 Task: For heading Arial black with underline.  font size for heading18,  'Change the font style of data to'Calibri.  and font size to 9,  Change the alignment of both headline & data to Align center.  In the sheet  BudgetTool templatesbook
Action: Mouse moved to (34, 141)
Screenshot: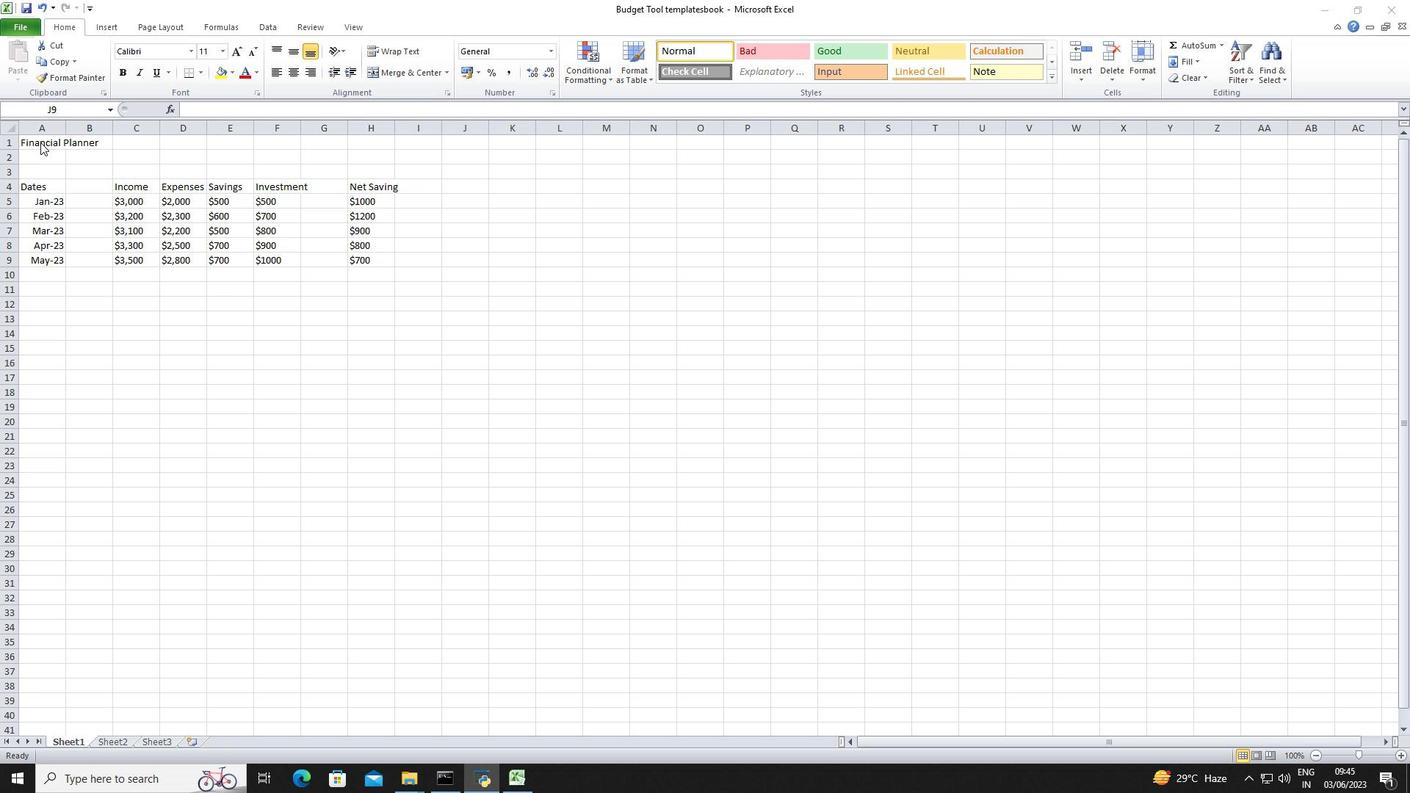 
Action: Mouse pressed left at (34, 141)
Screenshot: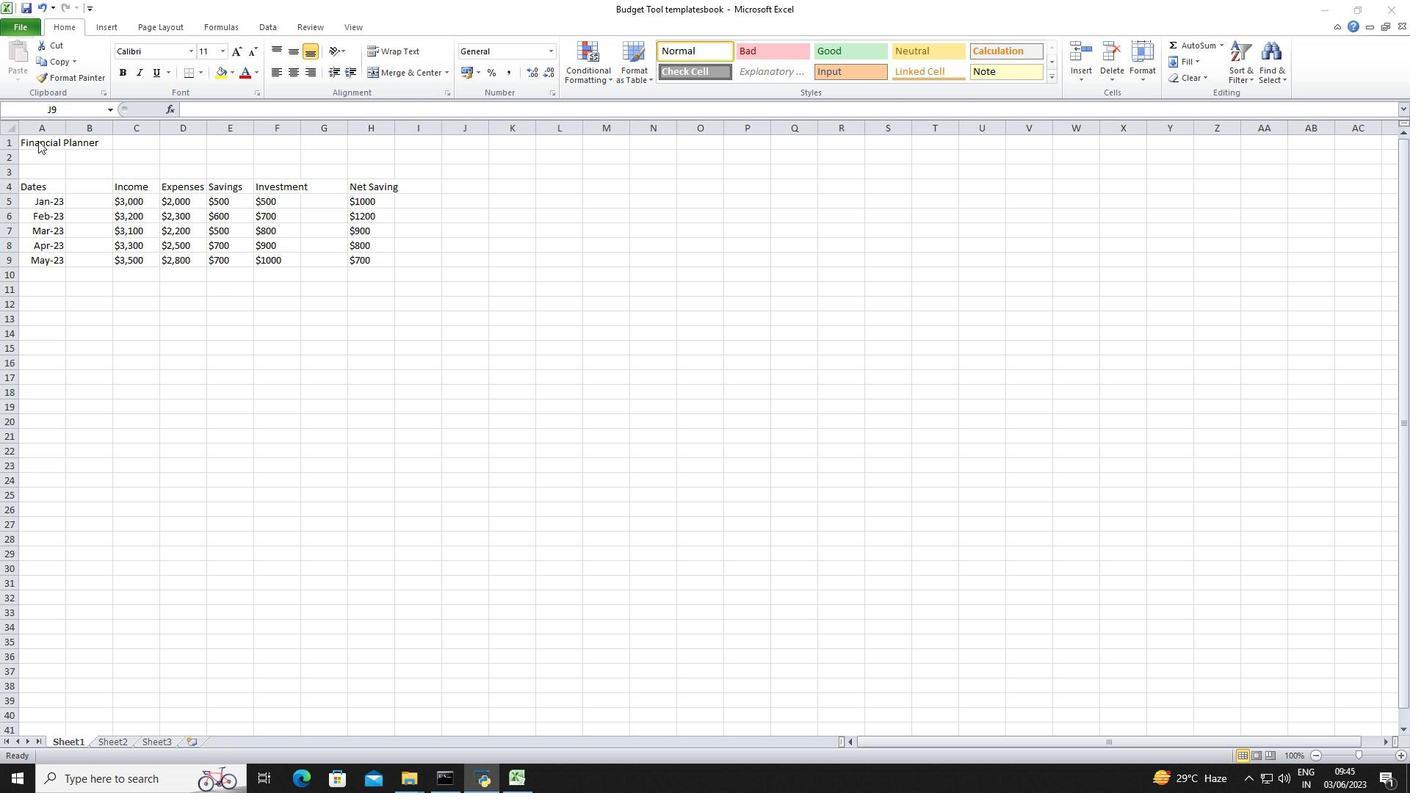 
Action: Mouse moved to (37, 144)
Screenshot: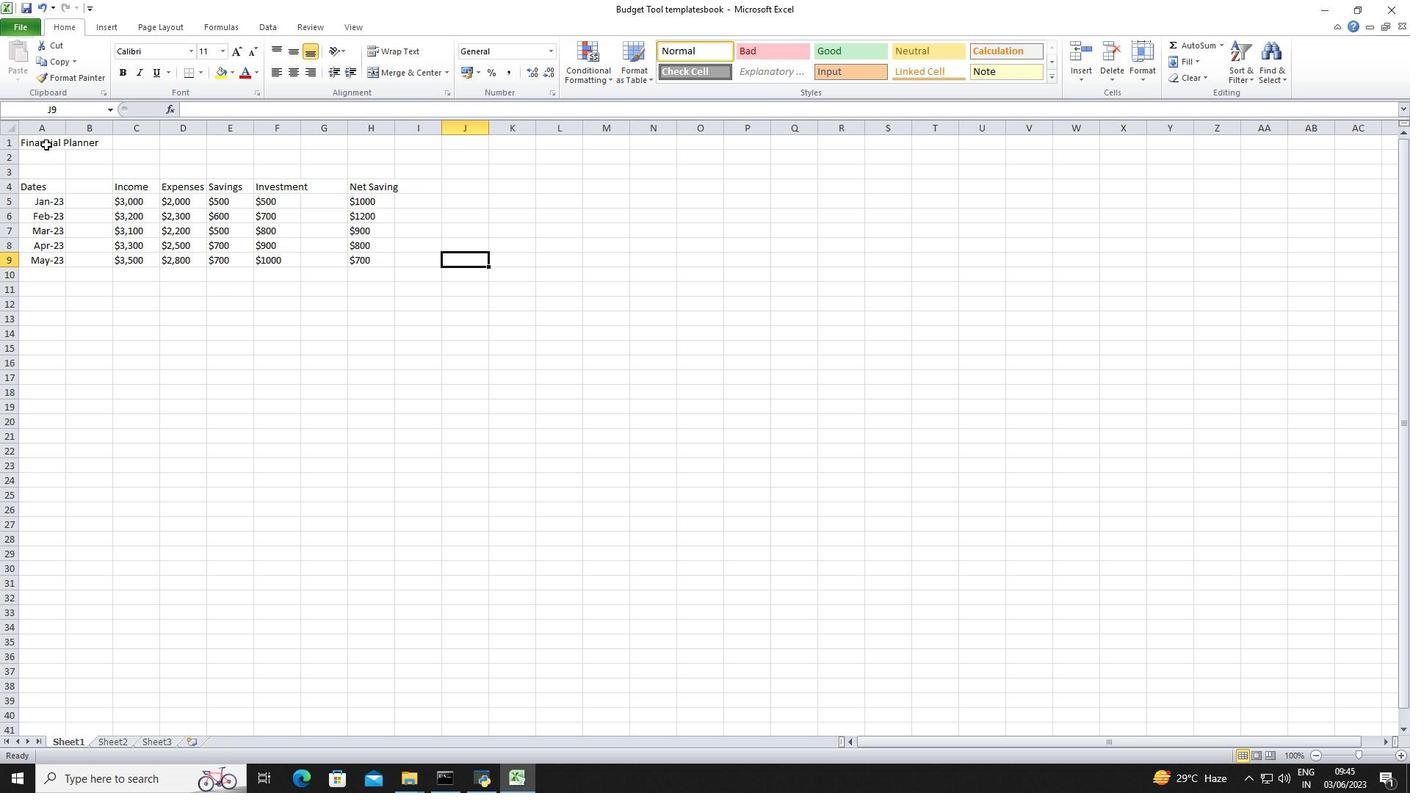
Action: Mouse pressed left at (37, 144)
Screenshot: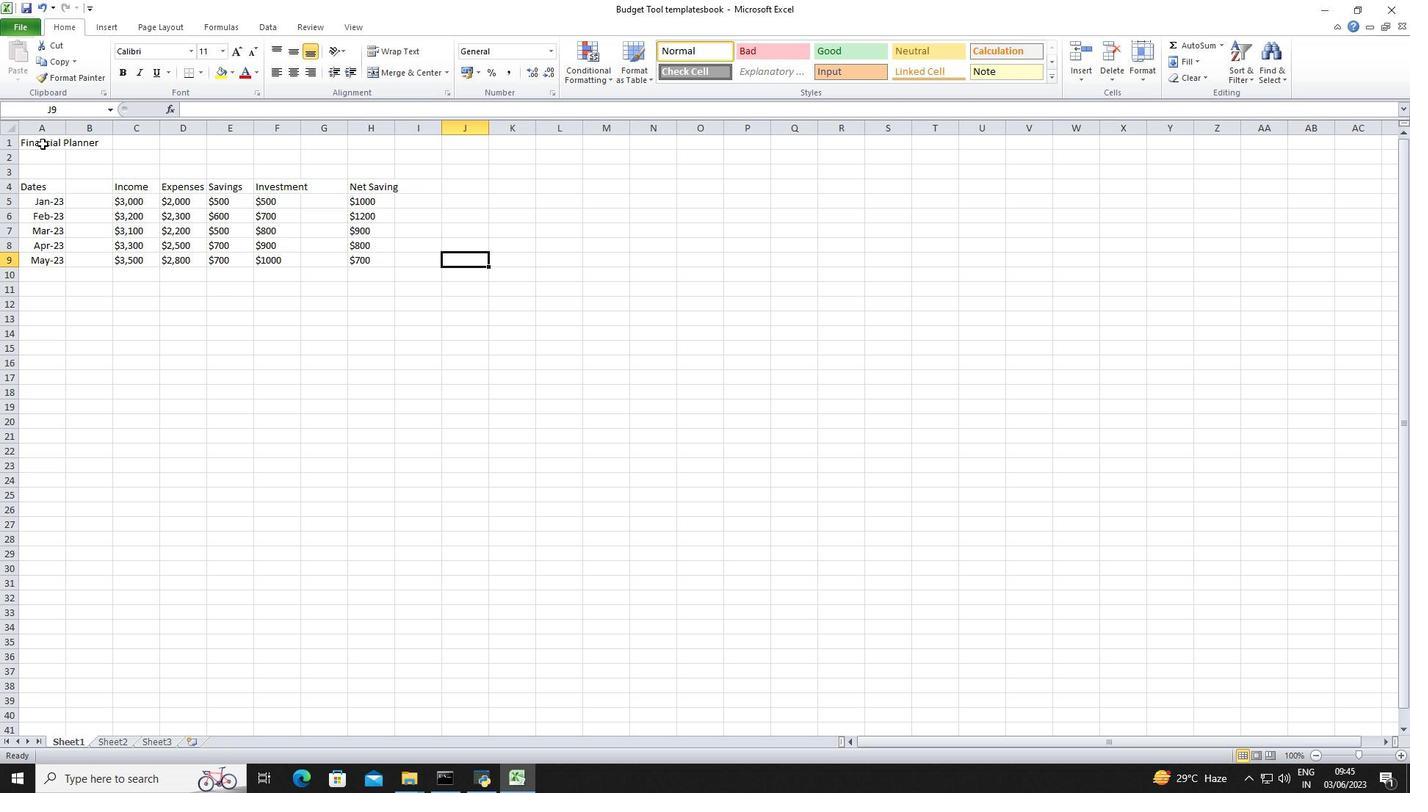 
Action: Mouse moved to (153, 52)
Screenshot: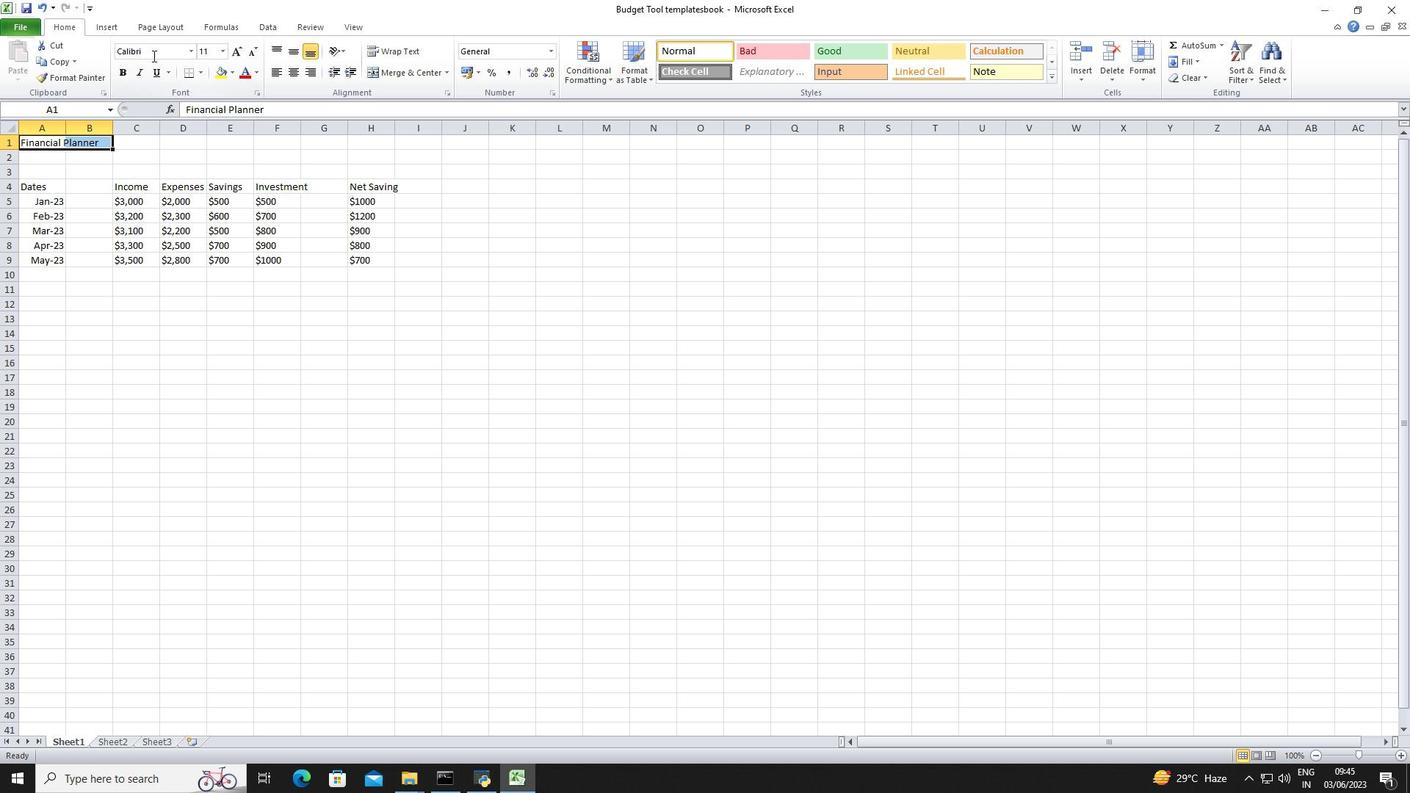 
Action: Mouse pressed left at (153, 52)
Screenshot: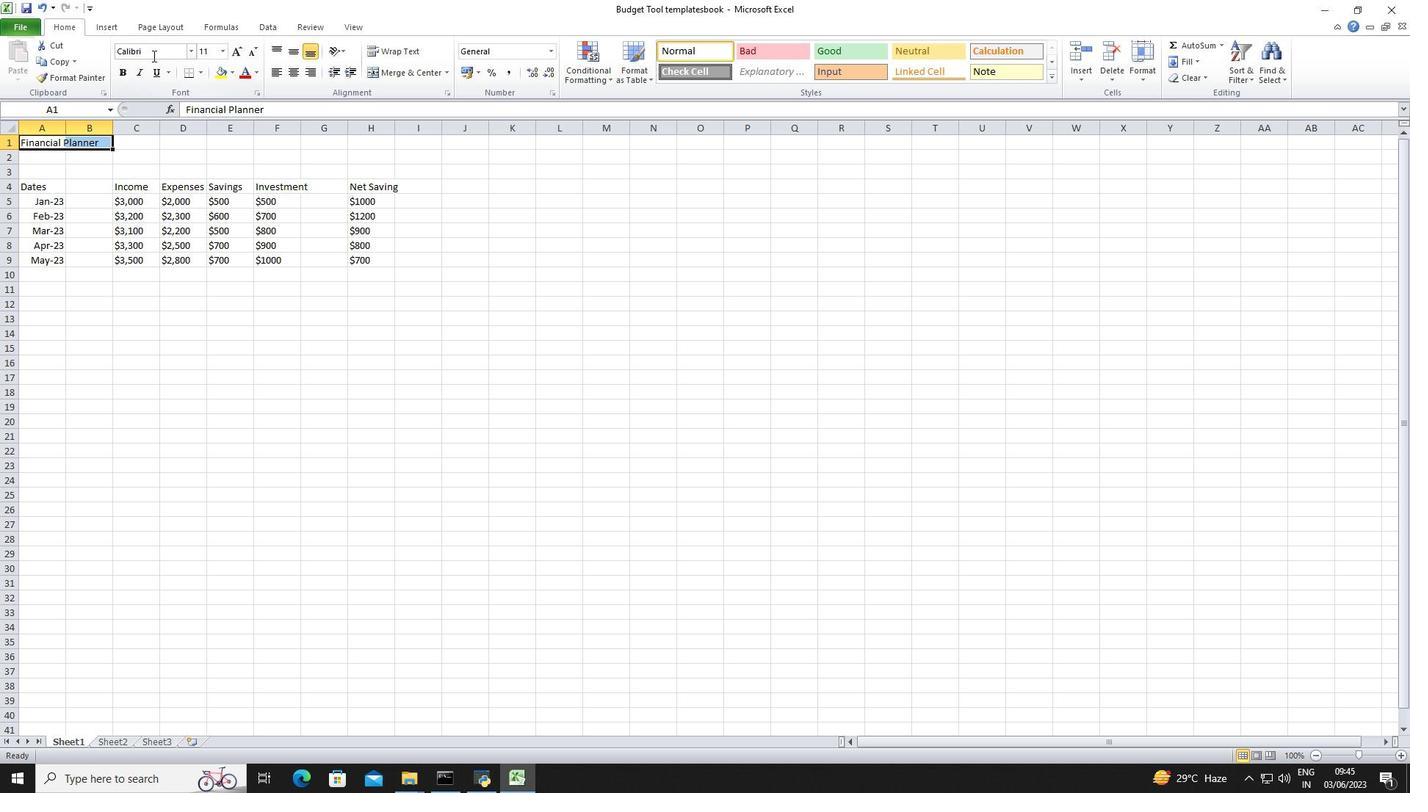 
Action: Key pressed <Key.shift>Arial<Key.space><Key.enter>
Screenshot: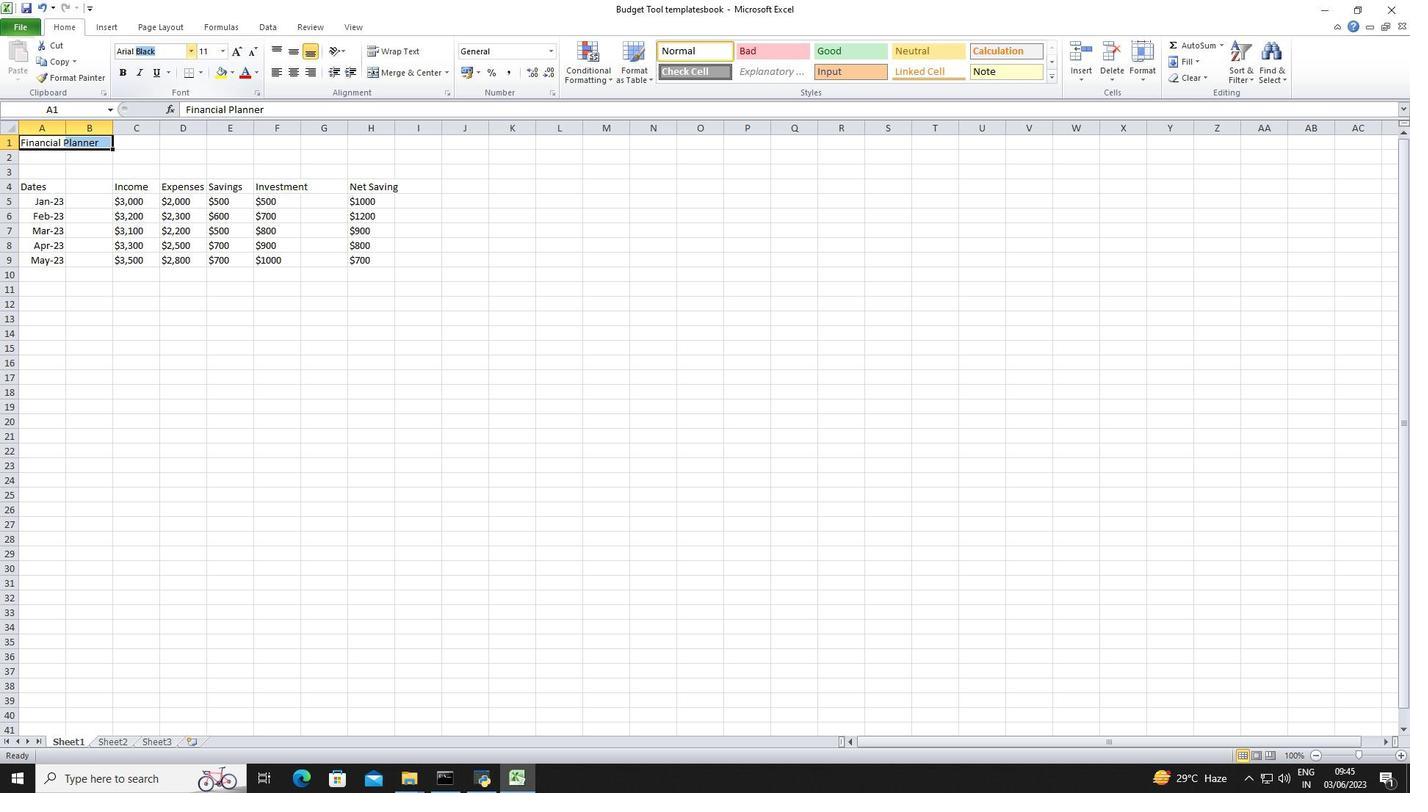 
Action: Mouse moved to (152, 66)
Screenshot: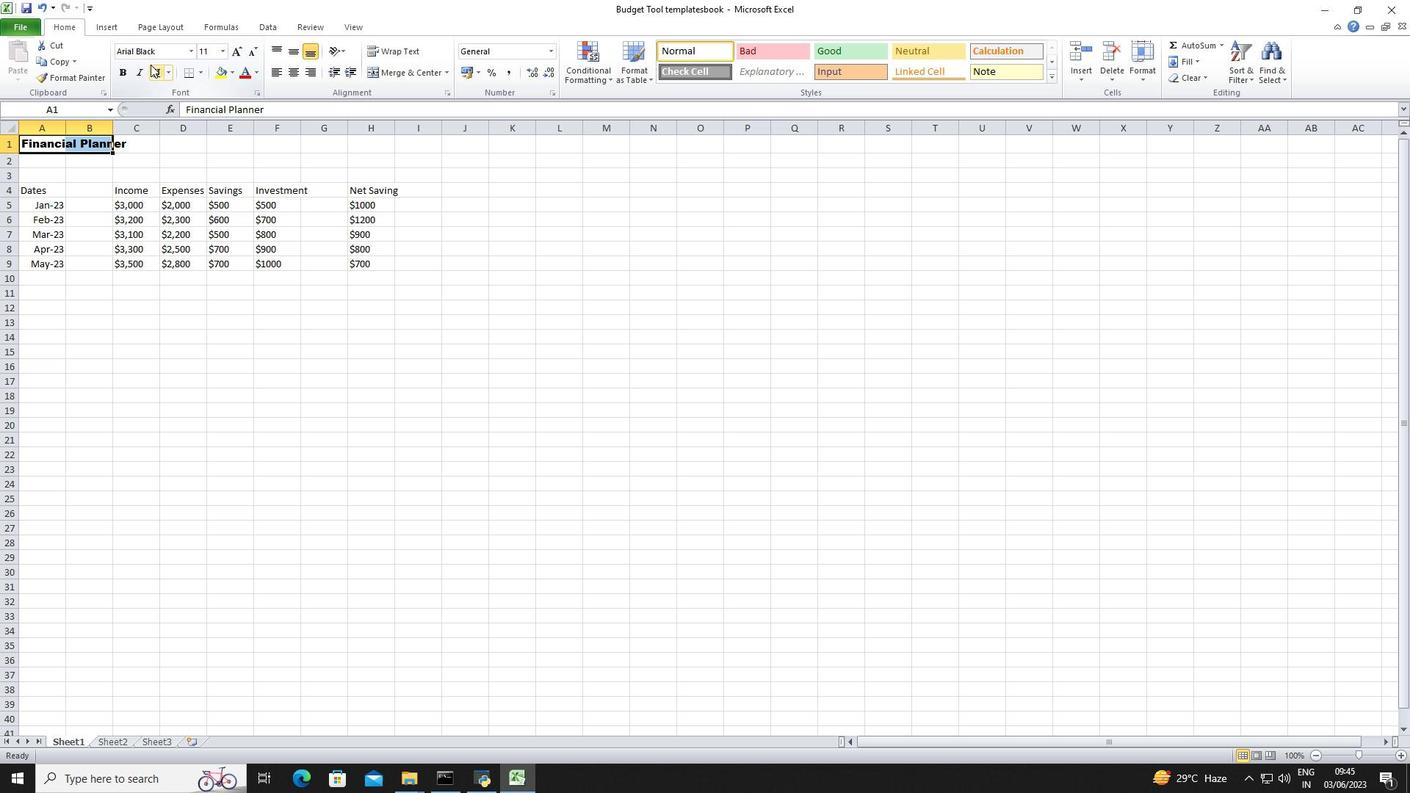 
Action: Mouse pressed left at (152, 66)
Screenshot: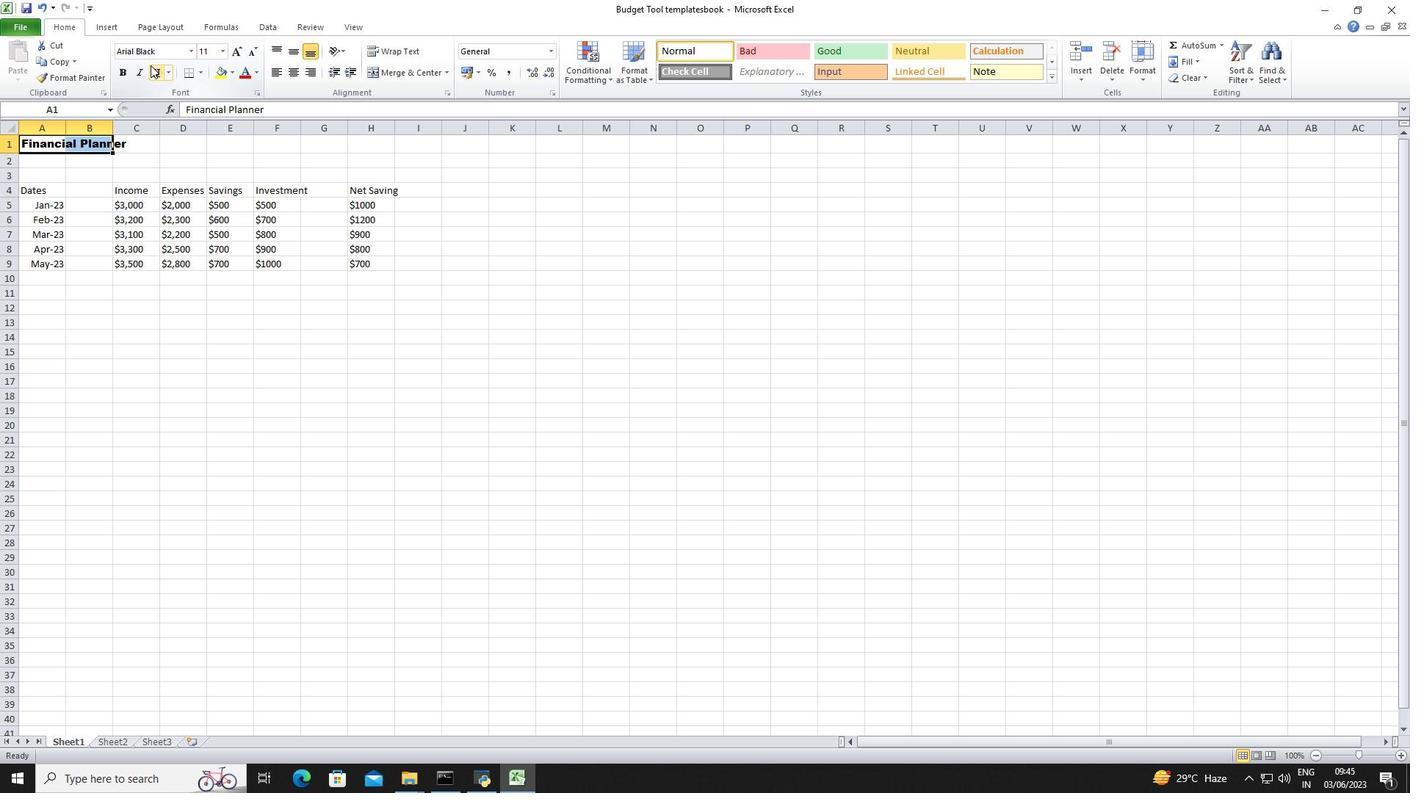 
Action: Mouse moved to (222, 55)
Screenshot: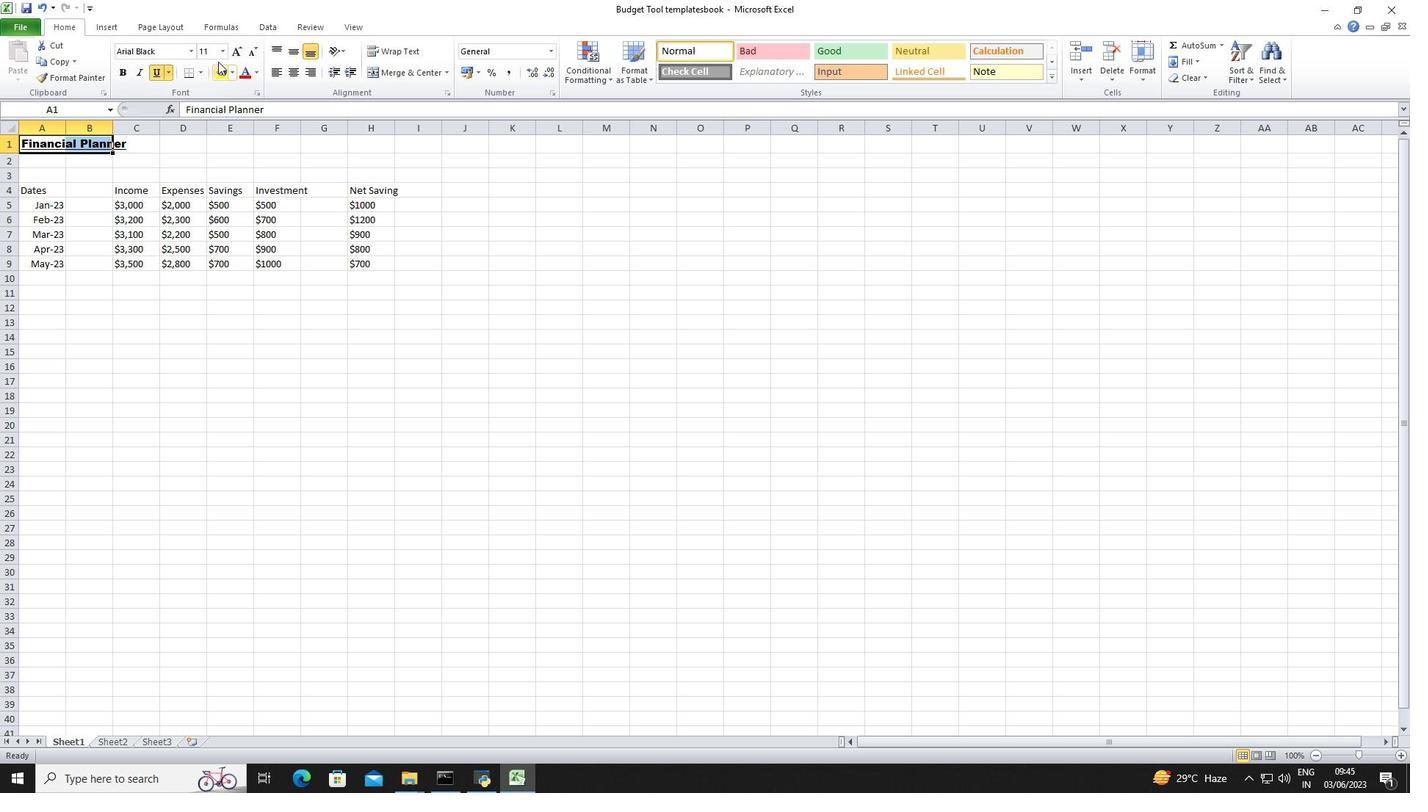 
Action: Mouse pressed left at (222, 55)
Screenshot: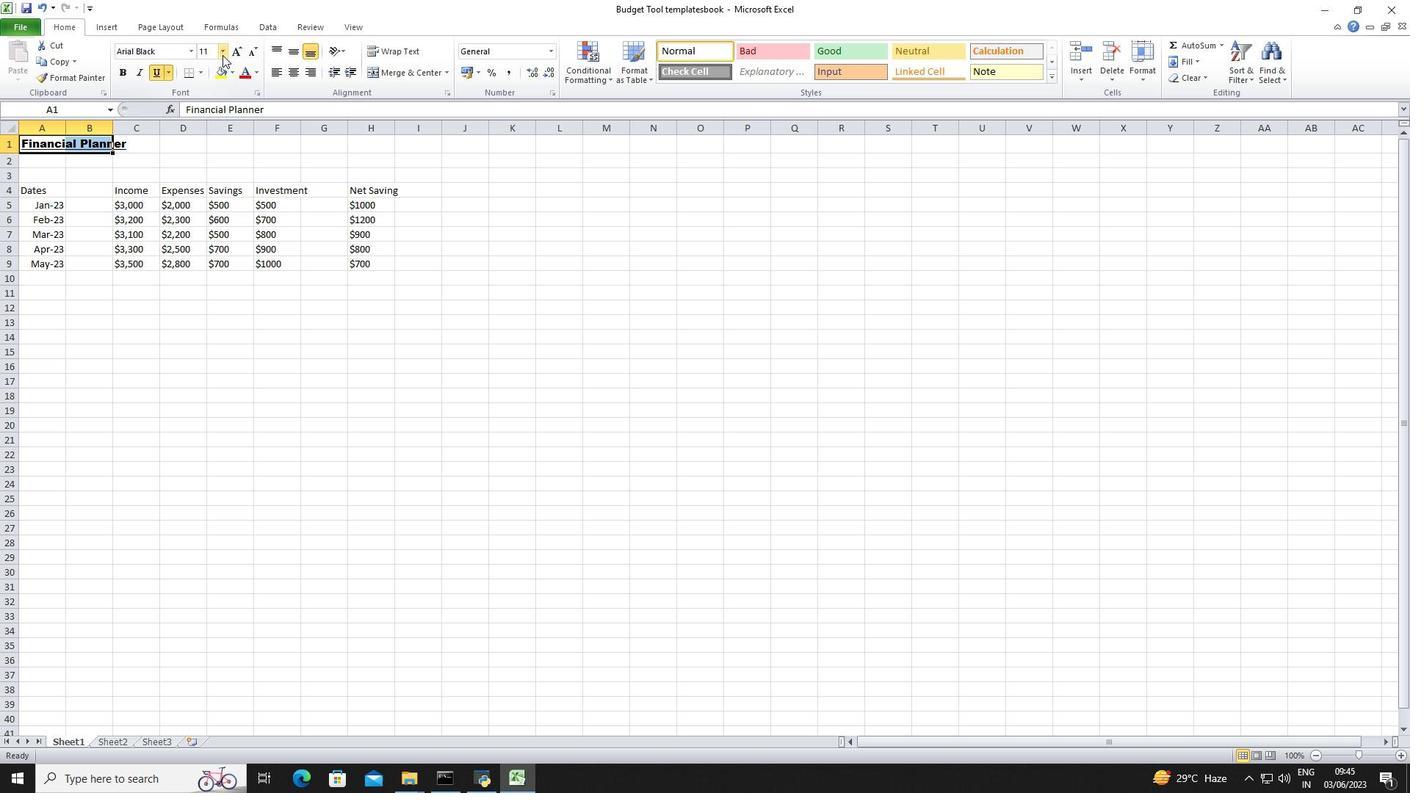 
Action: Mouse moved to (211, 153)
Screenshot: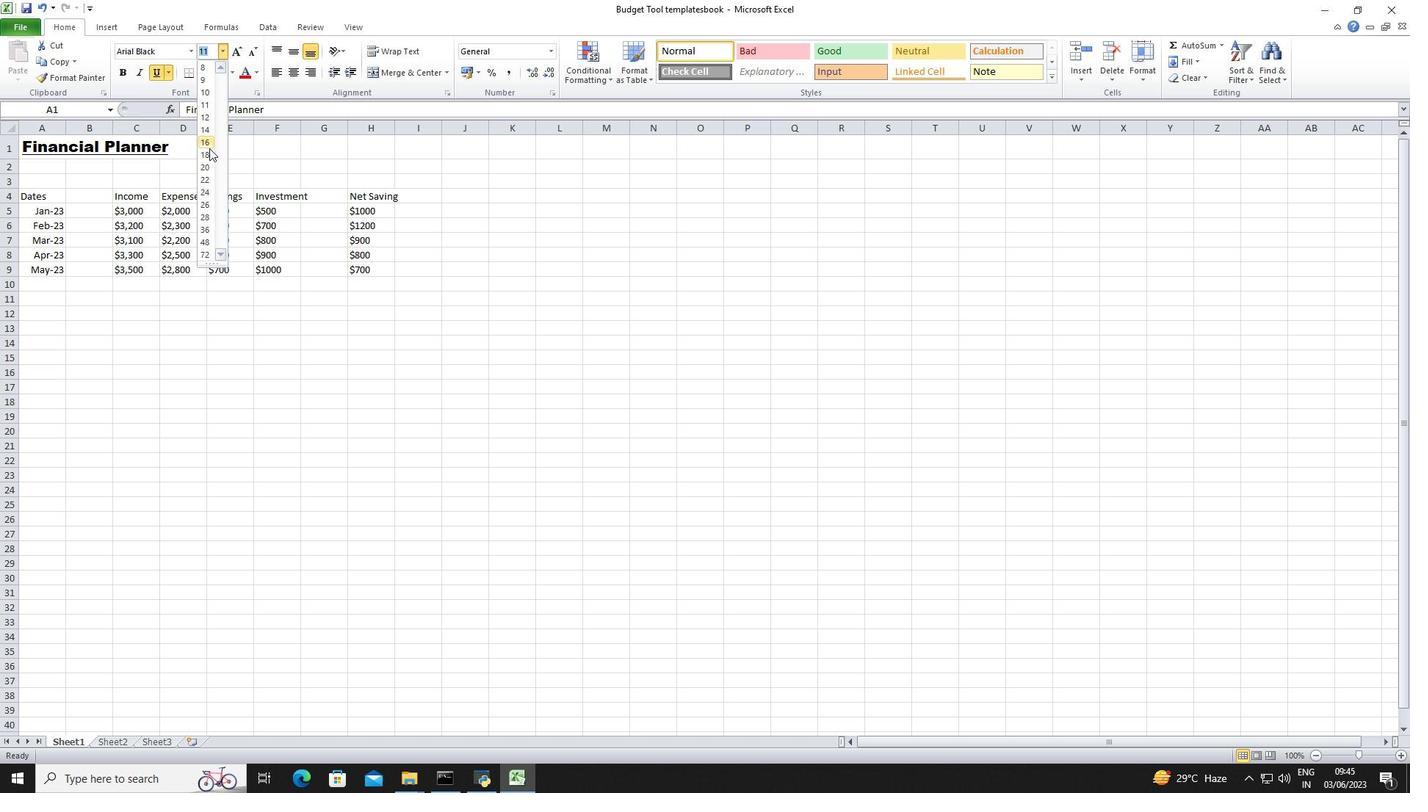 
Action: Mouse pressed left at (211, 153)
Screenshot: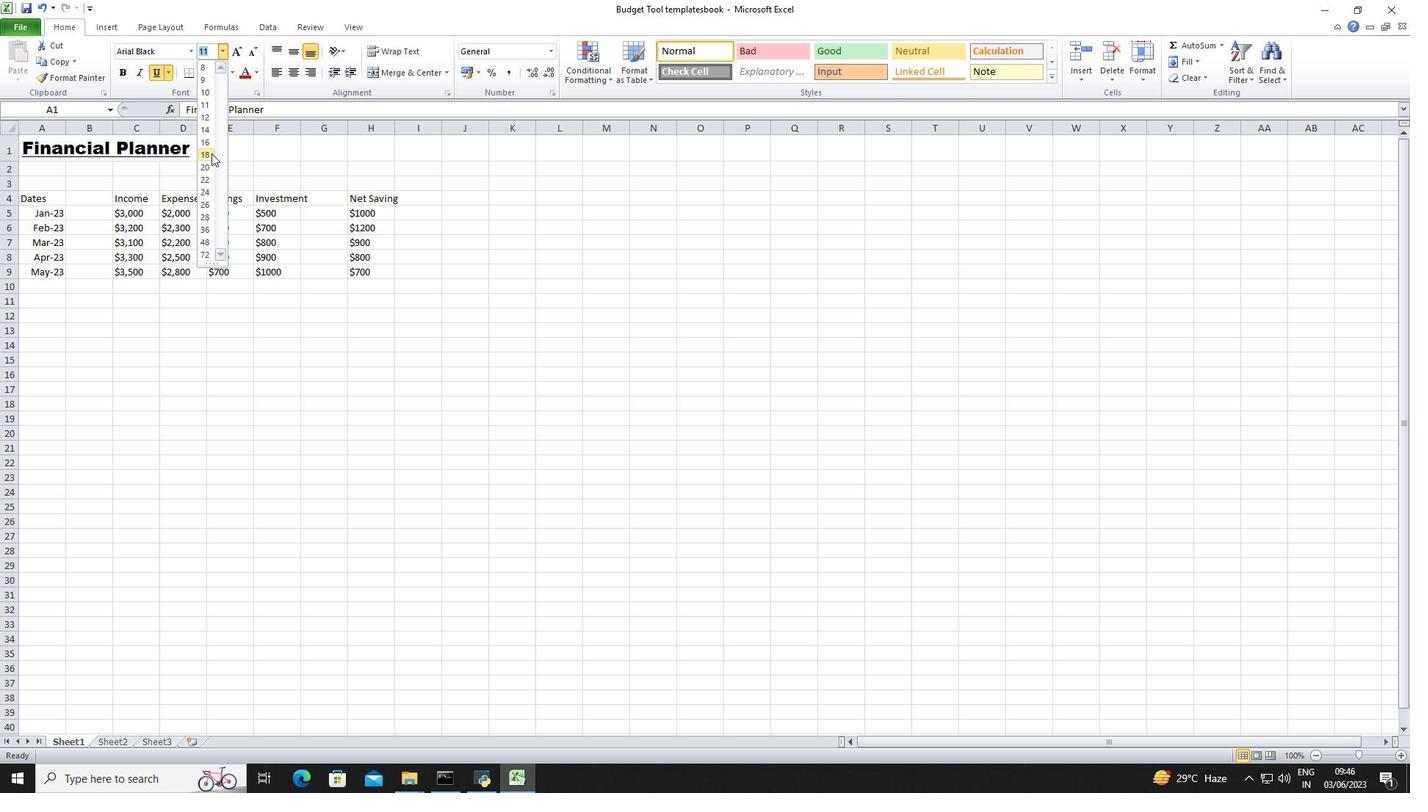 
Action: Mouse moved to (58, 199)
Screenshot: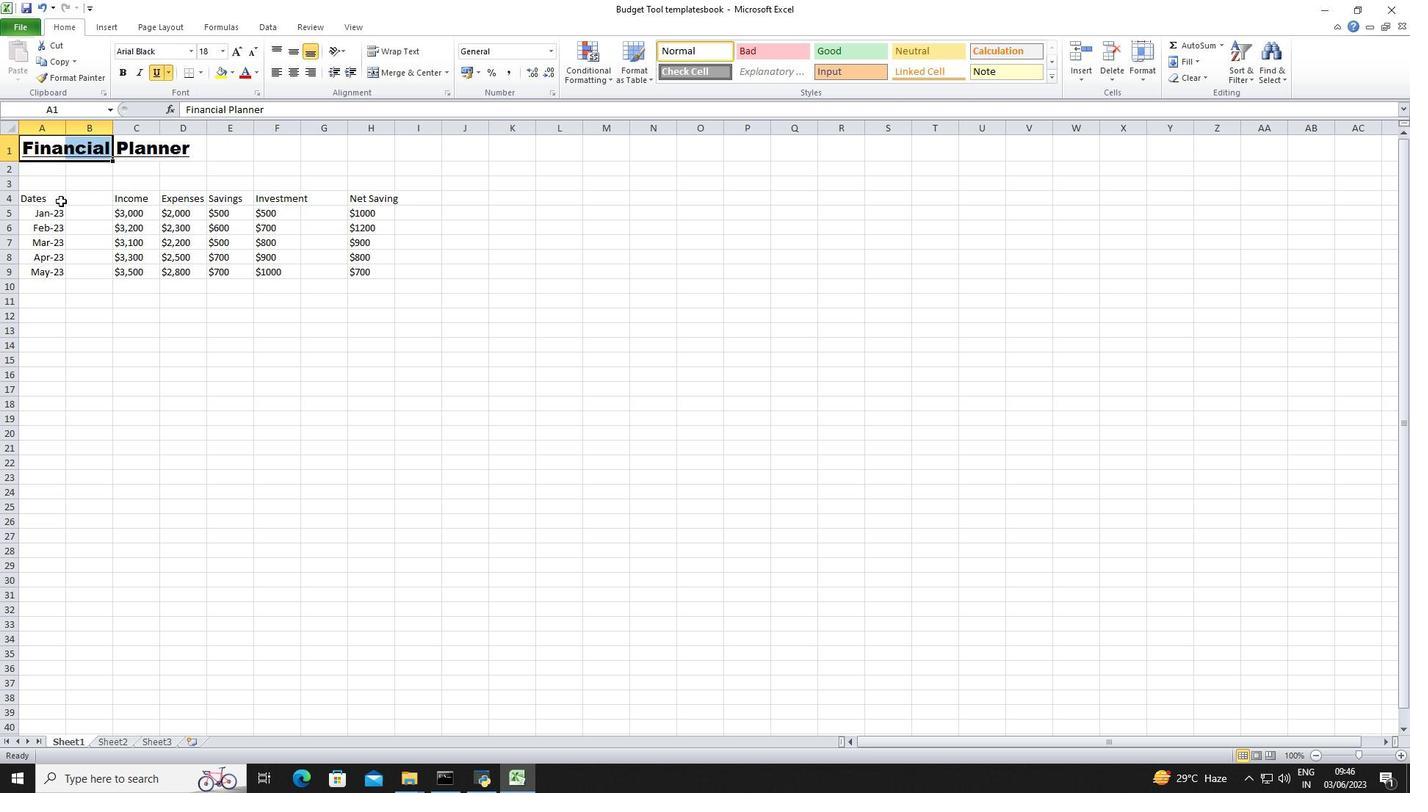 
Action: Mouse pressed left at (58, 199)
Screenshot: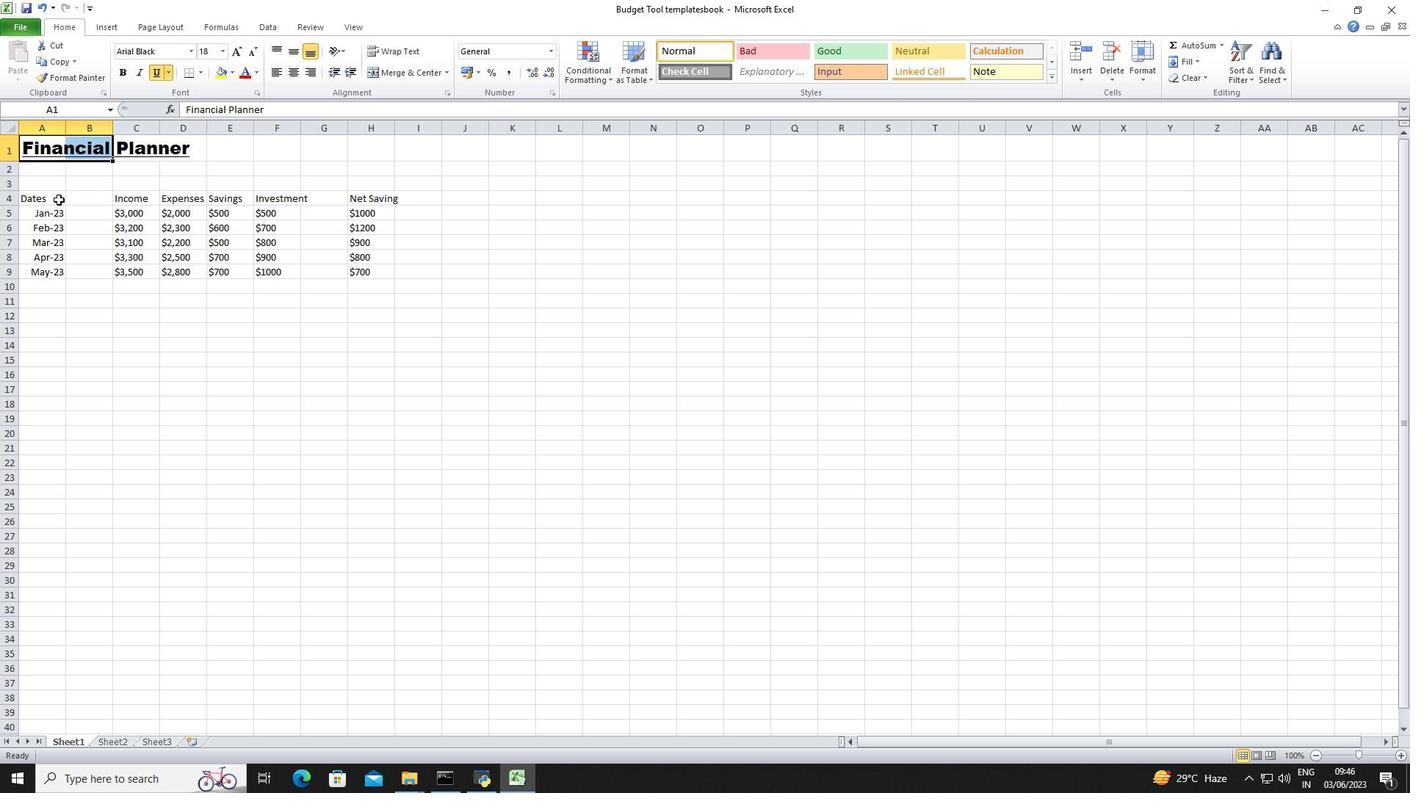 
Action: Mouse moved to (167, 49)
Screenshot: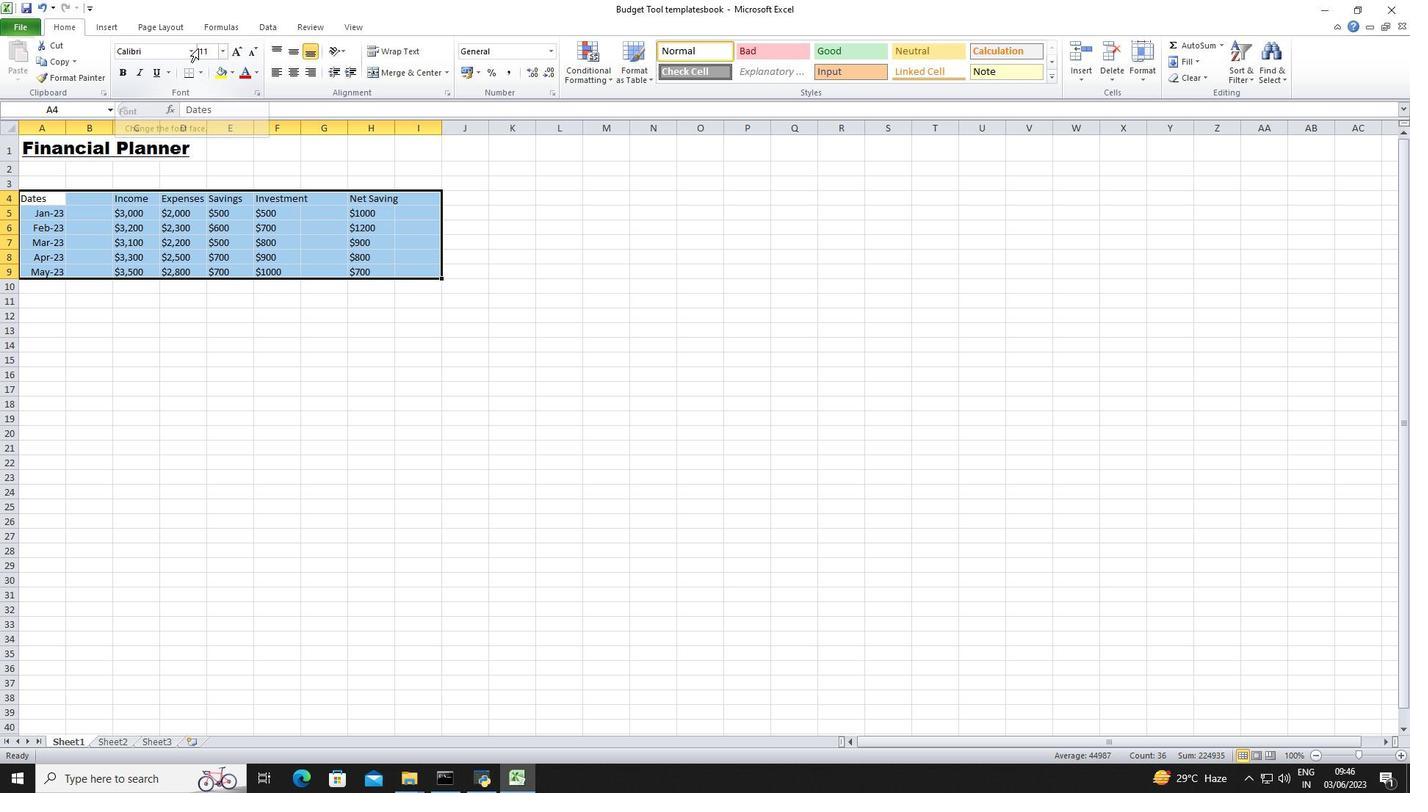 
Action: Mouse pressed left at (167, 49)
Screenshot: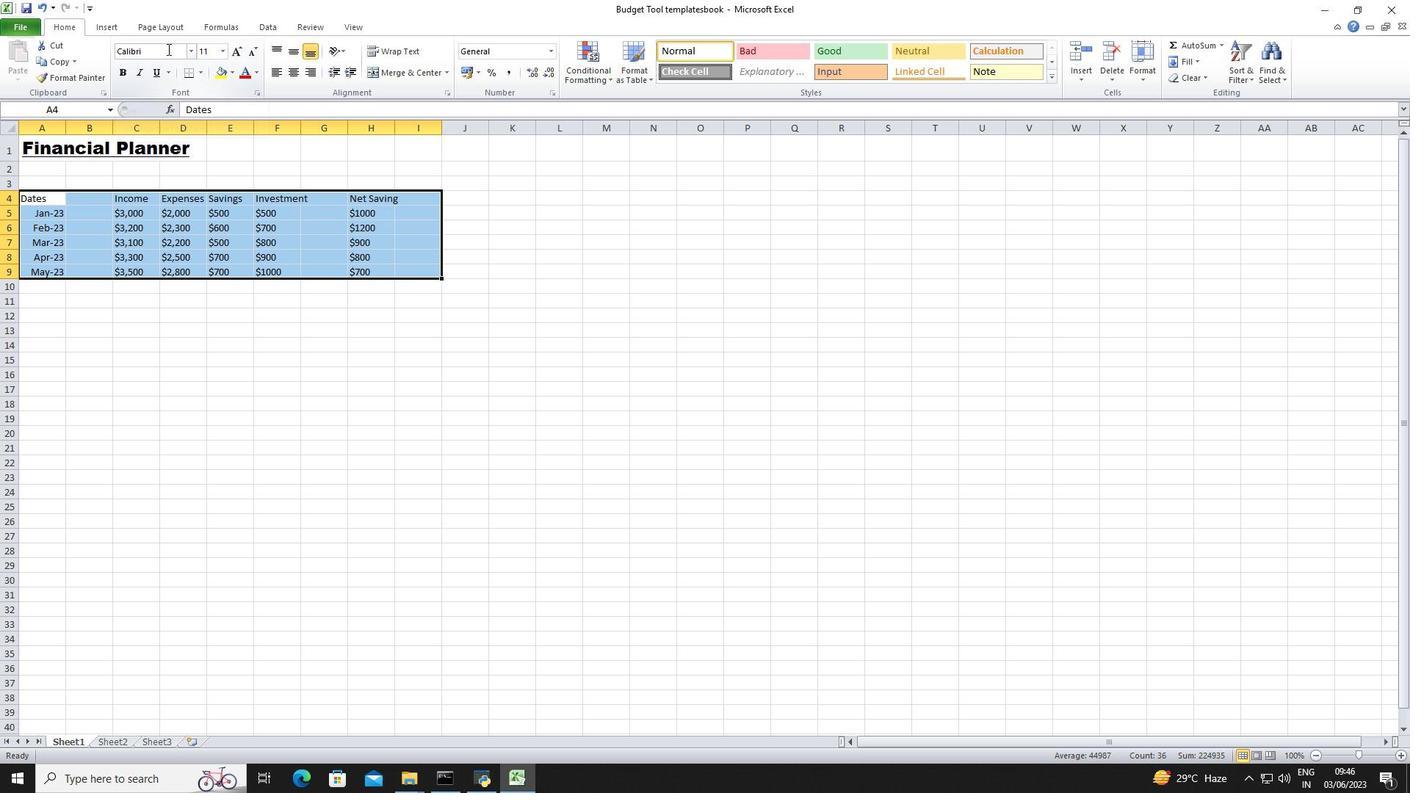 
Action: Key pressed <Key.enter>
Screenshot: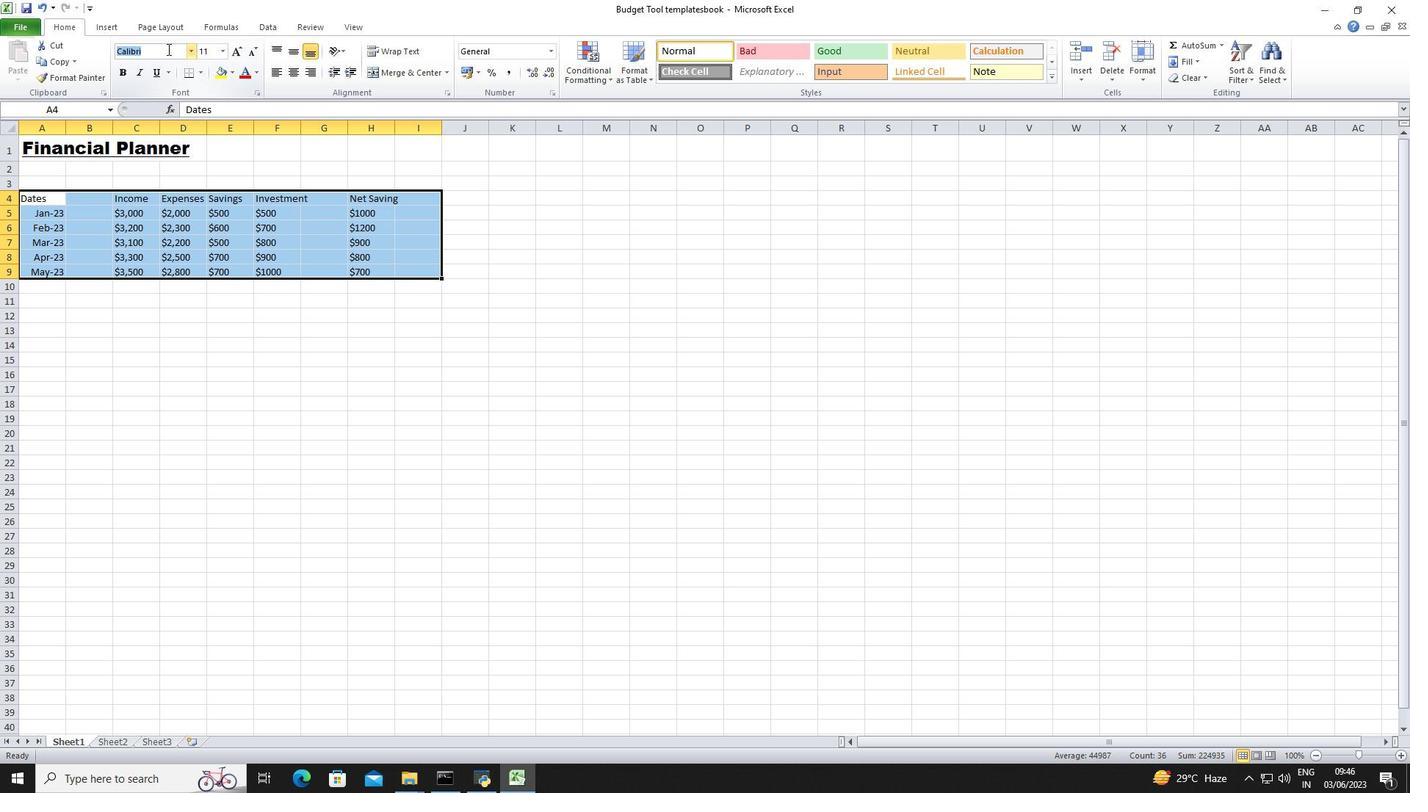 
Action: Mouse moved to (223, 50)
Screenshot: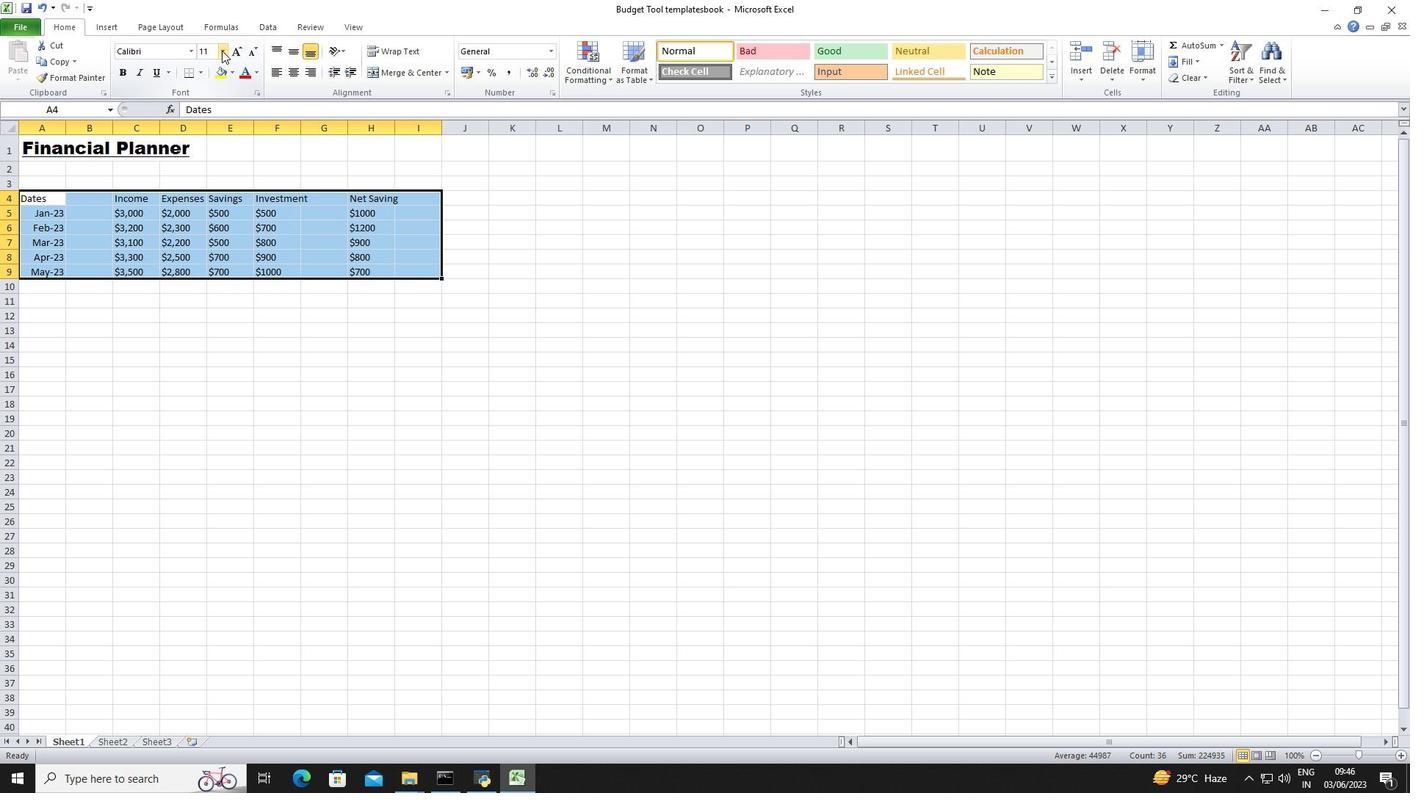 
Action: Mouse pressed left at (223, 50)
Screenshot: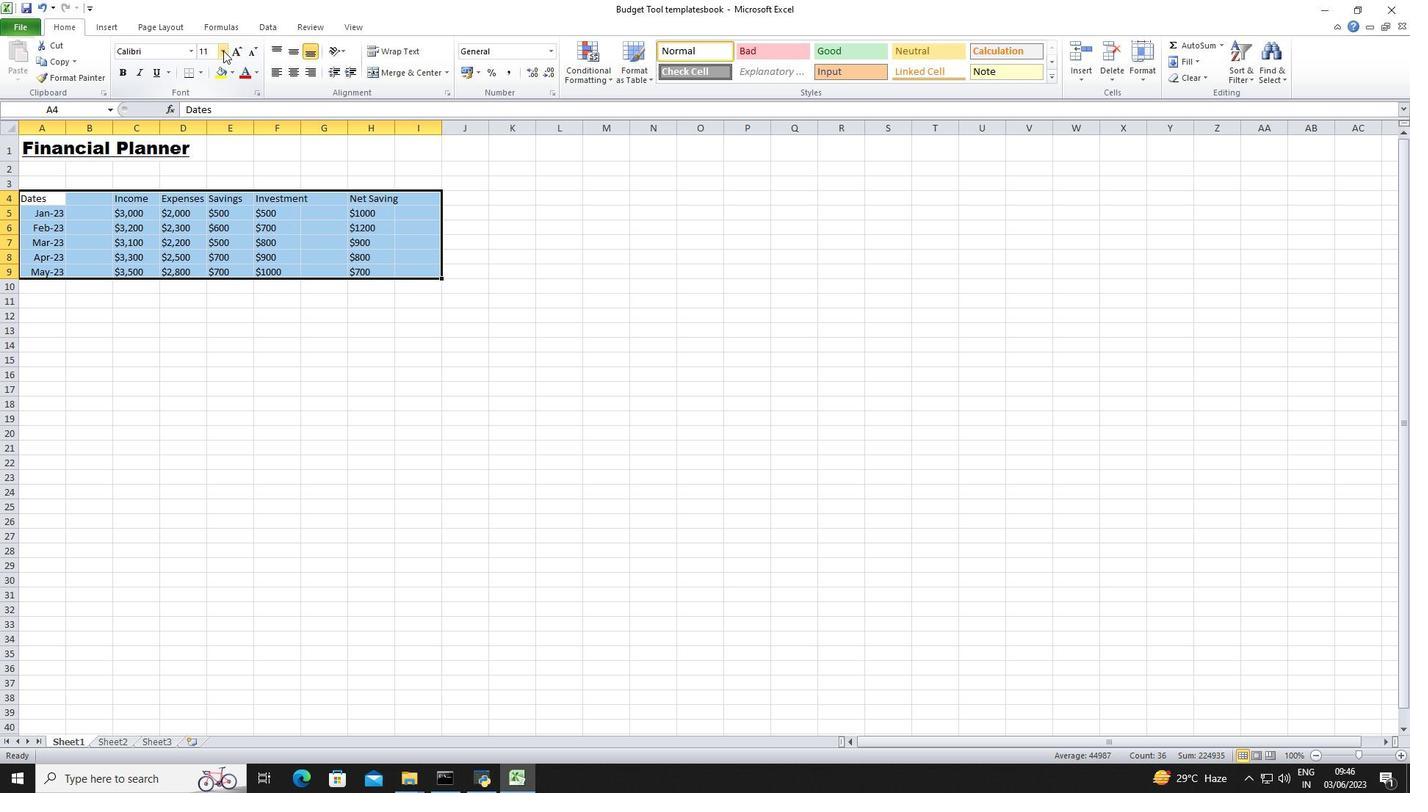 
Action: Mouse moved to (207, 80)
Screenshot: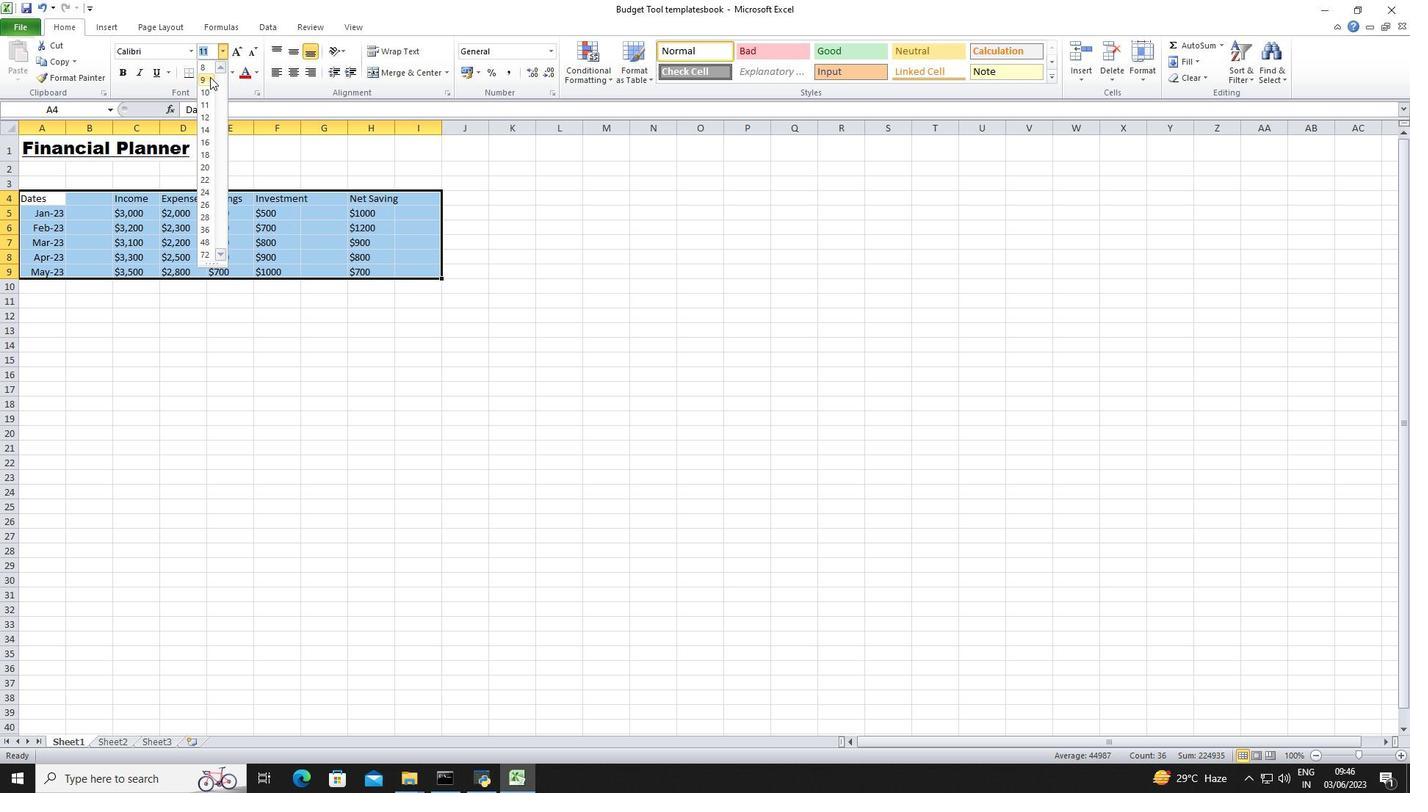 
Action: Mouse pressed left at (207, 80)
Screenshot: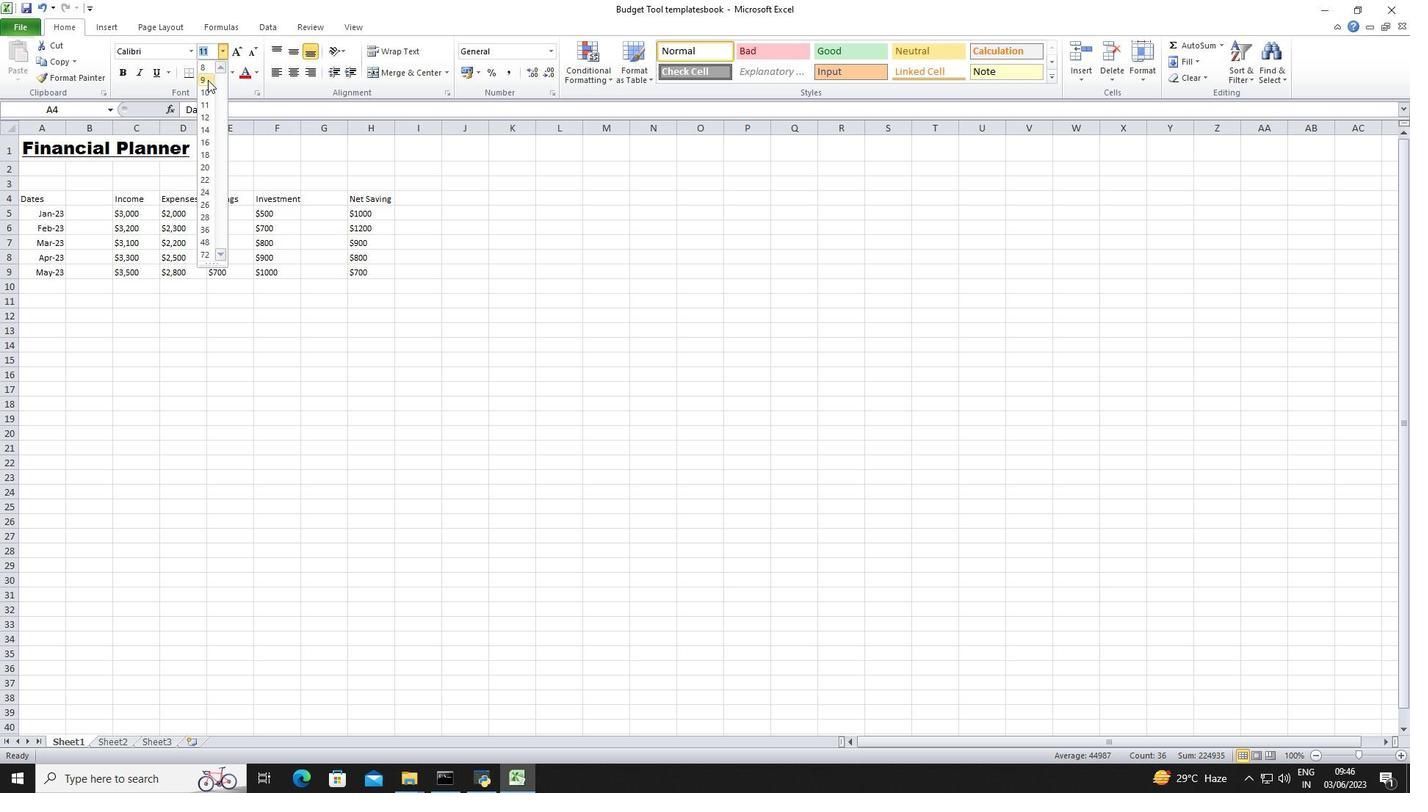 
Action: Mouse moved to (293, 72)
Screenshot: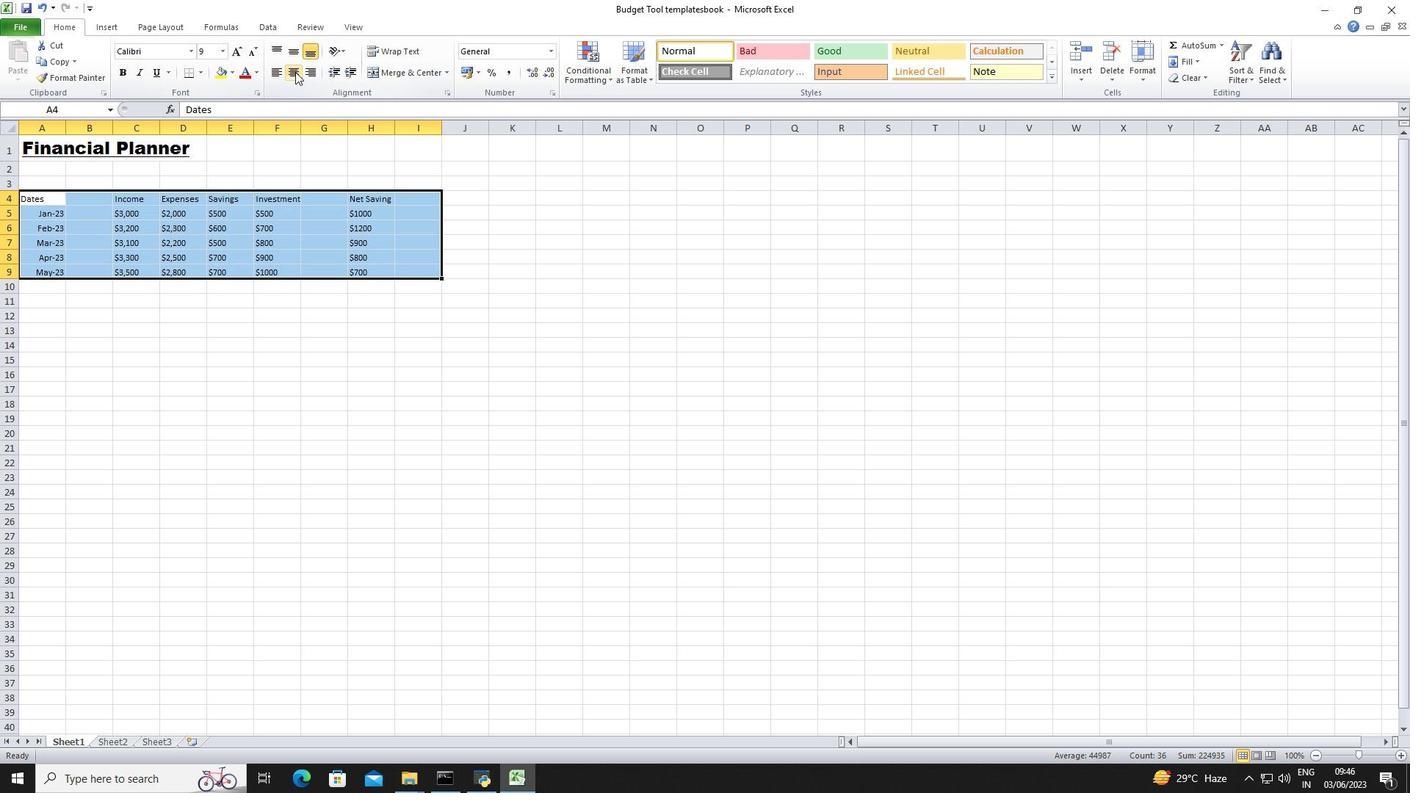 
Action: Mouse pressed left at (293, 72)
Screenshot: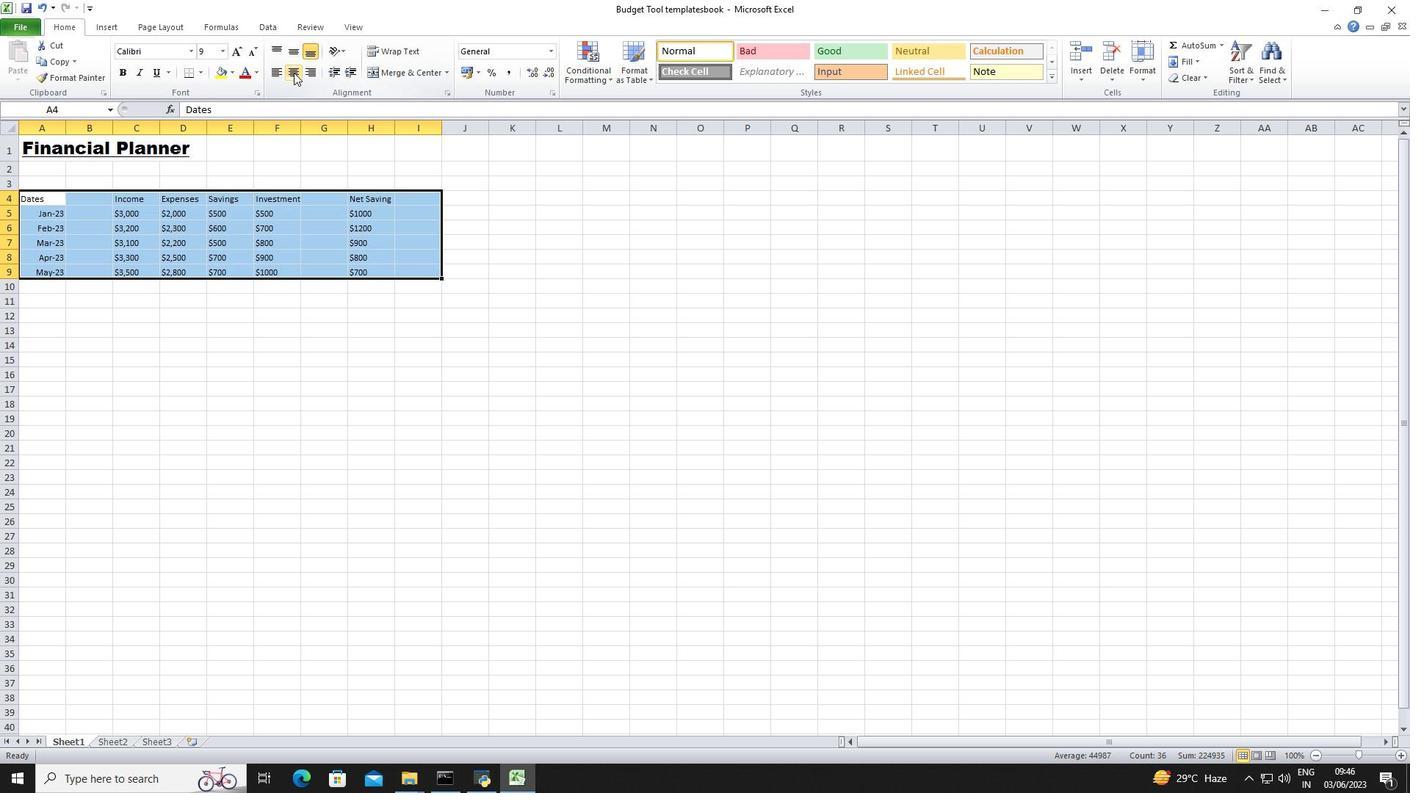 
Action: Mouse moved to (239, 157)
Screenshot: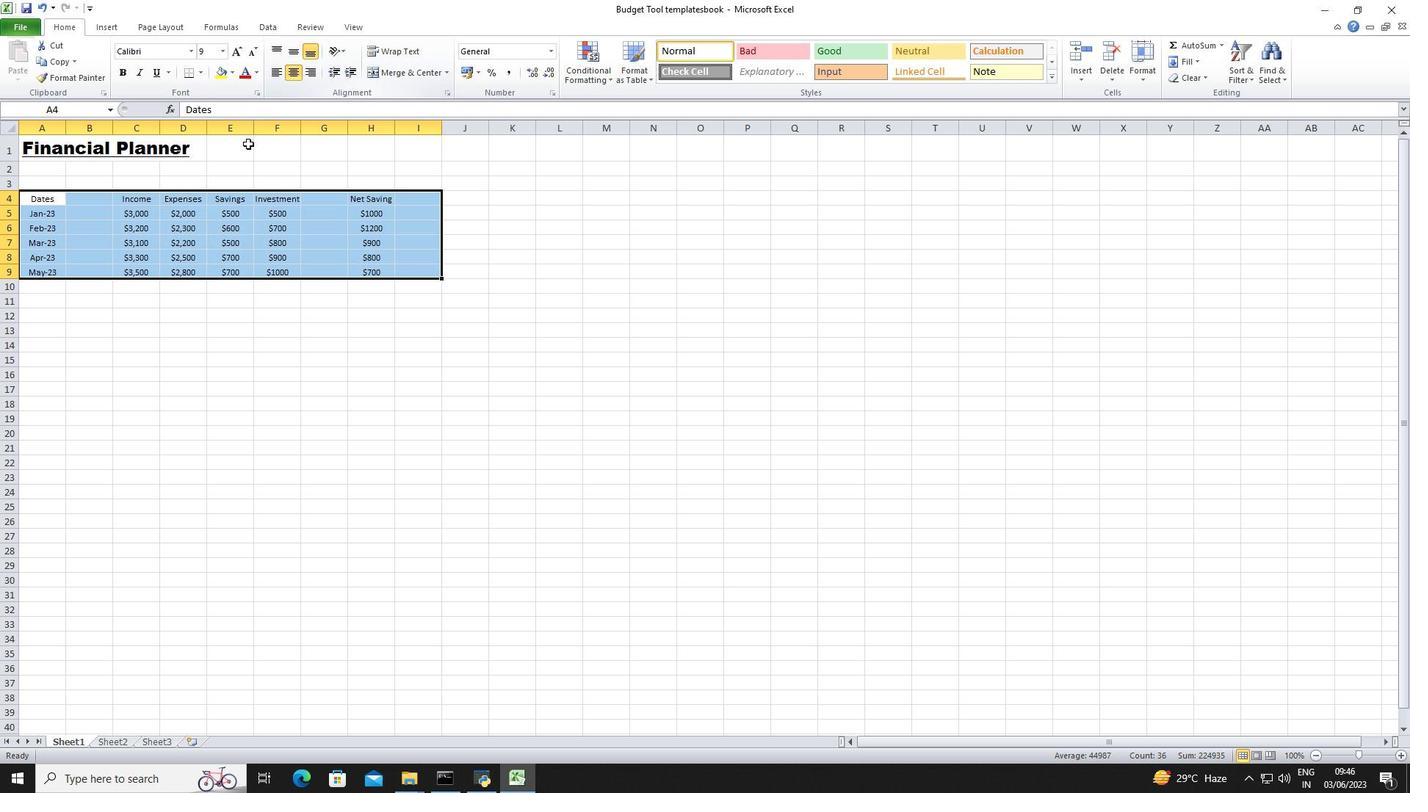 
